 Task: Set the picture aspect ratio n:m for DirectShow input to 16:9.
Action: Mouse moved to (101, 10)
Screenshot: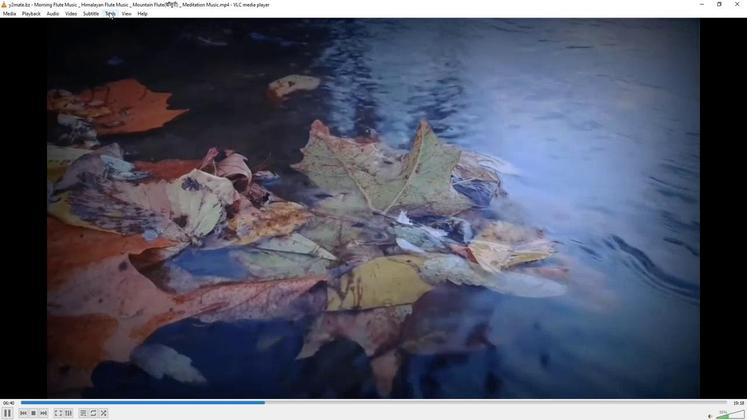 
Action: Mouse pressed left at (101, 10)
Screenshot: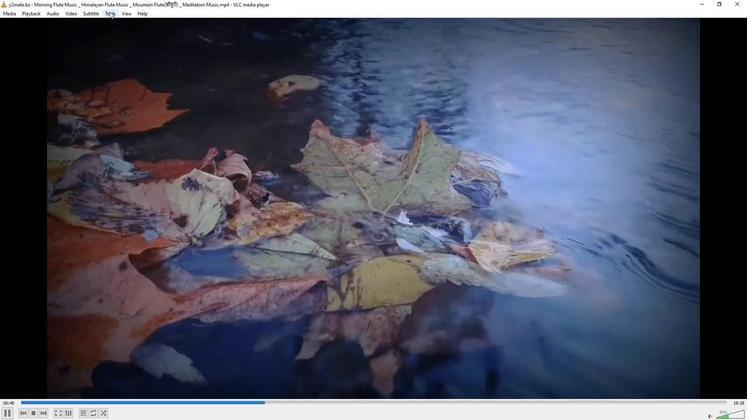 
Action: Mouse moved to (112, 103)
Screenshot: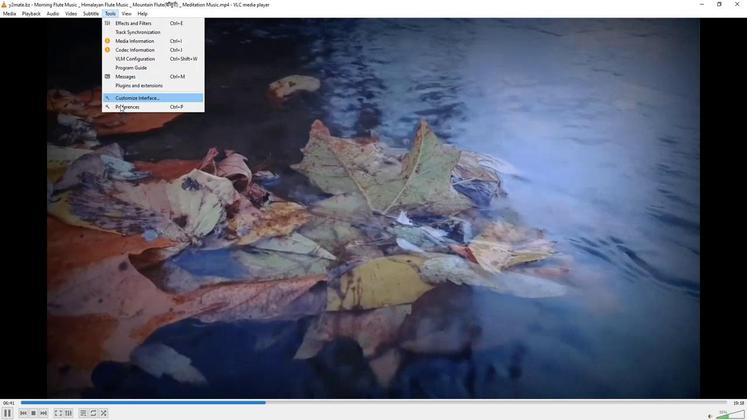 
Action: Mouse pressed left at (112, 103)
Screenshot: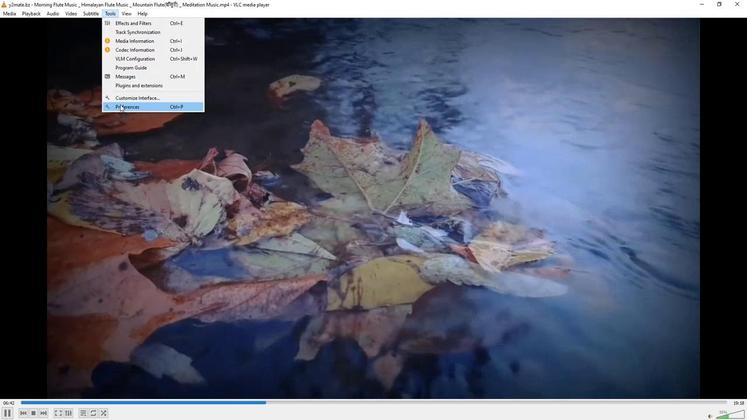
Action: Mouse moved to (248, 342)
Screenshot: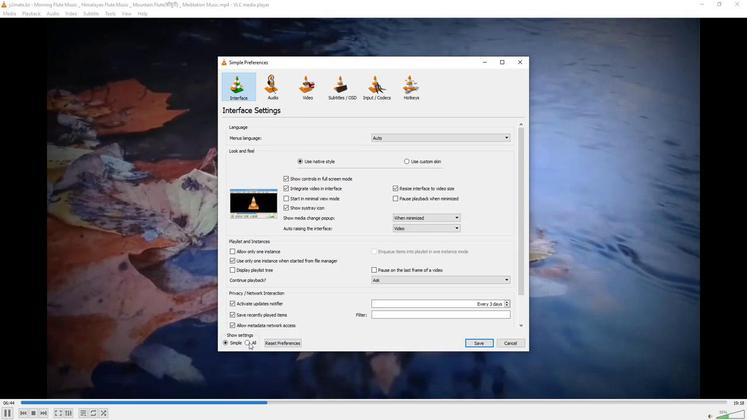 
Action: Mouse pressed left at (248, 342)
Screenshot: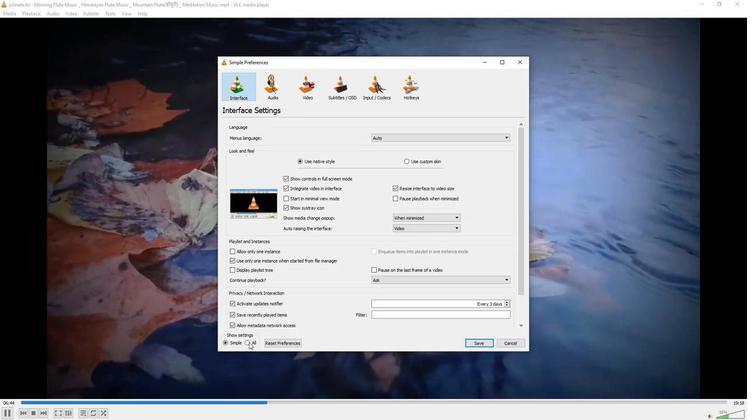 
Action: Mouse moved to (236, 208)
Screenshot: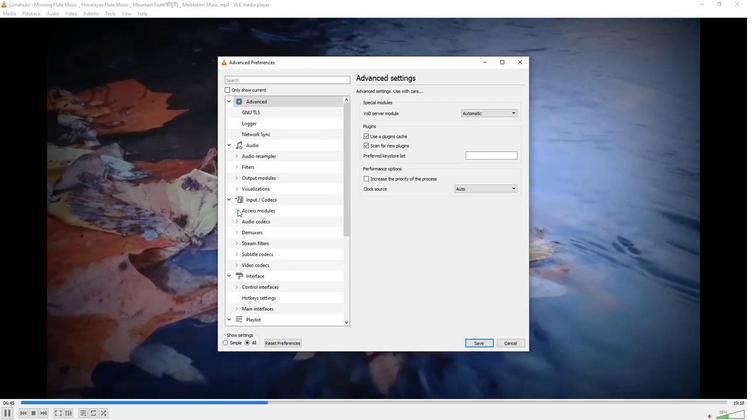 
Action: Mouse pressed left at (236, 208)
Screenshot: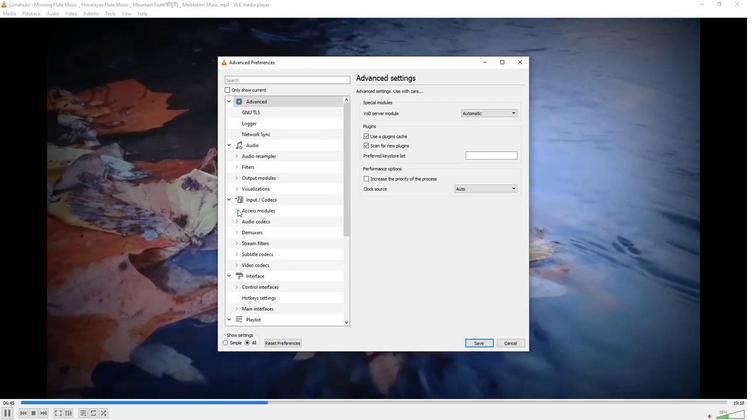 
Action: Mouse moved to (253, 265)
Screenshot: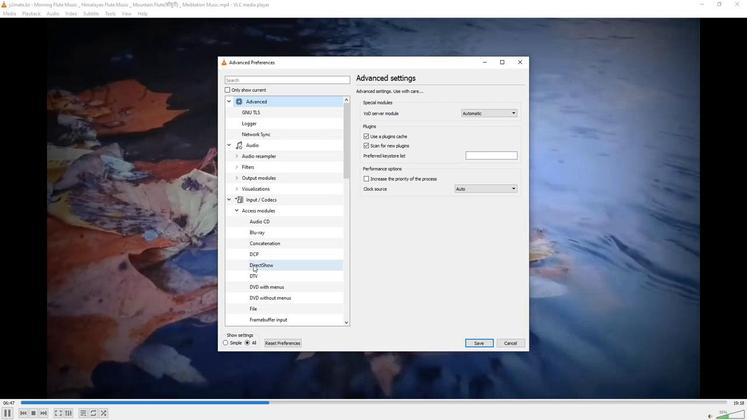 
Action: Mouse pressed left at (253, 265)
Screenshot: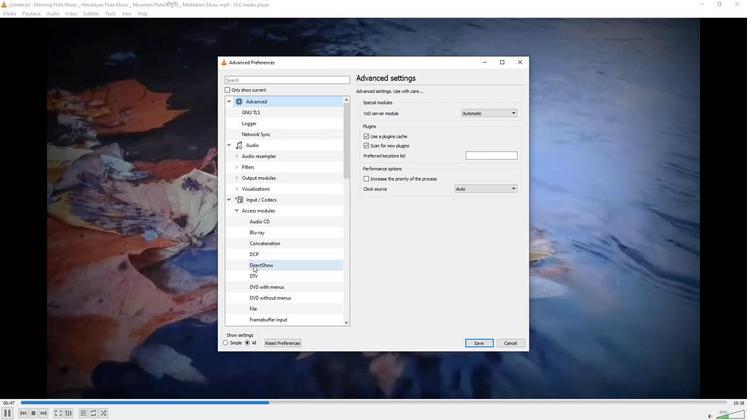 
Action: Mouse moved to (496, 134)
Screenshot: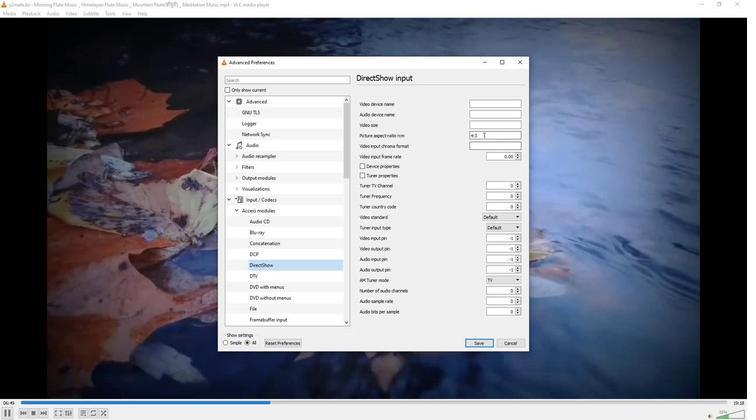 
Action: Mouse pressed left at (496, 134)
Screenshot: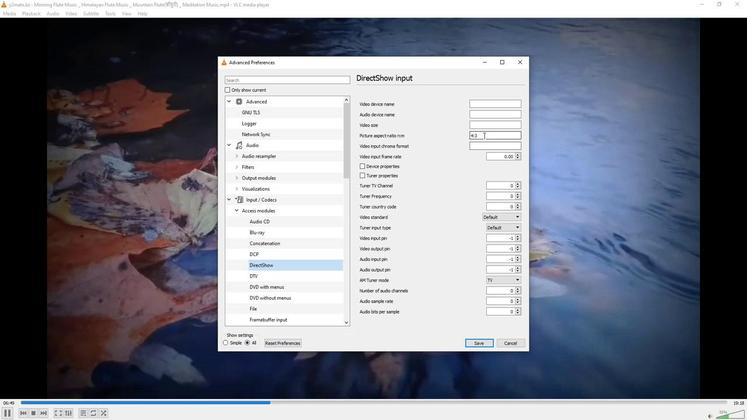 
Action: Mouse pressed left at (496, 134)
Screenshot: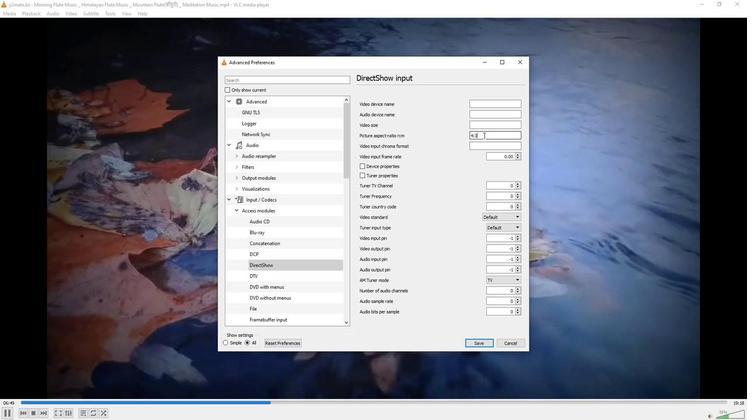 
Action: Mouse pressed left at (496, 134)
Screenshot: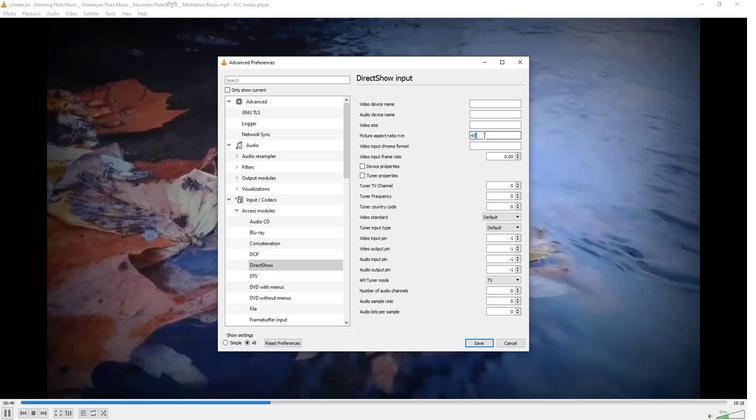 
Action: Key pressed 16<Key.shift>:9
Screenshot: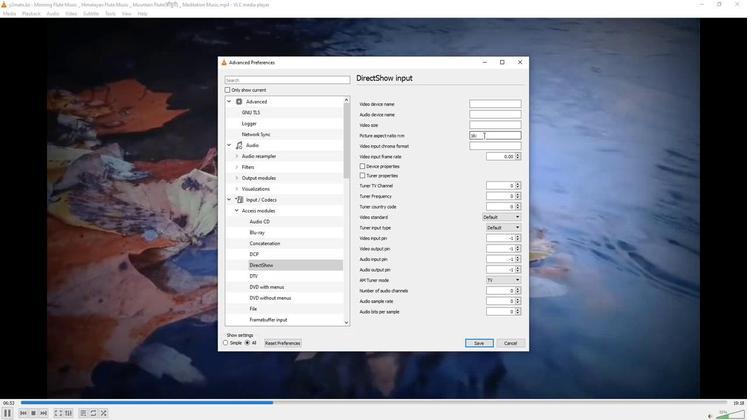 
